 Task: Make in the project WhiteCap an epic 'Digital Transformation'.
Action: Mouse moved to (58, 185)
Screenshot: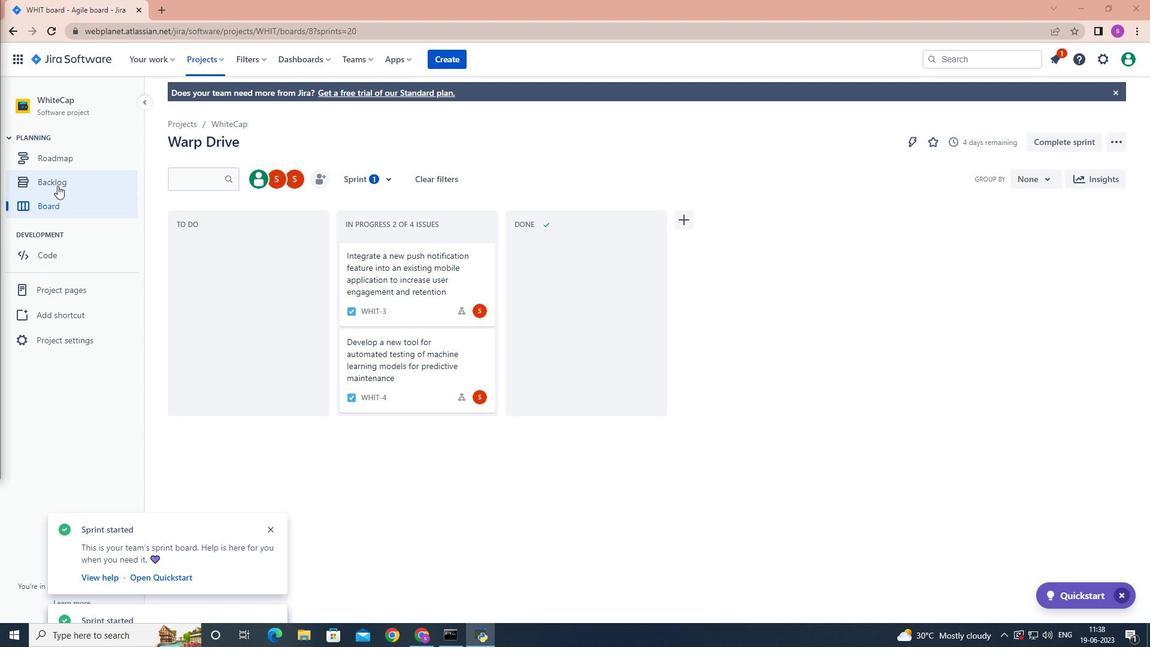 
Action: Mouse pressed left at (58, 185)
Screenshot: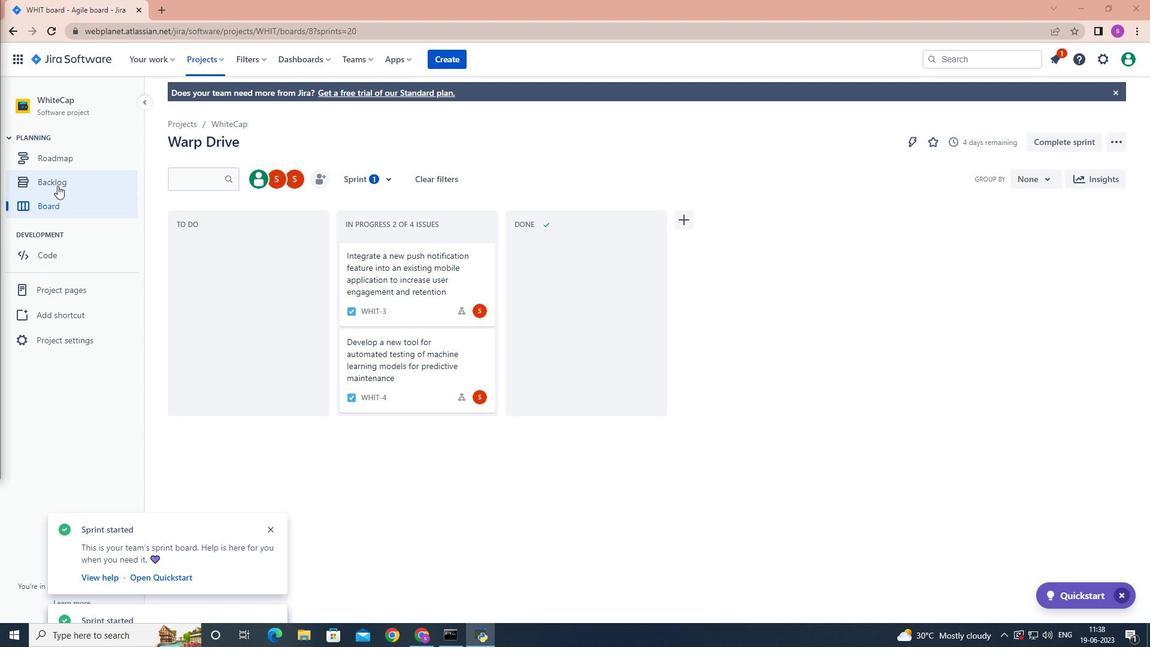 
Action: Mouse moved to (364, 181)
Screenshot: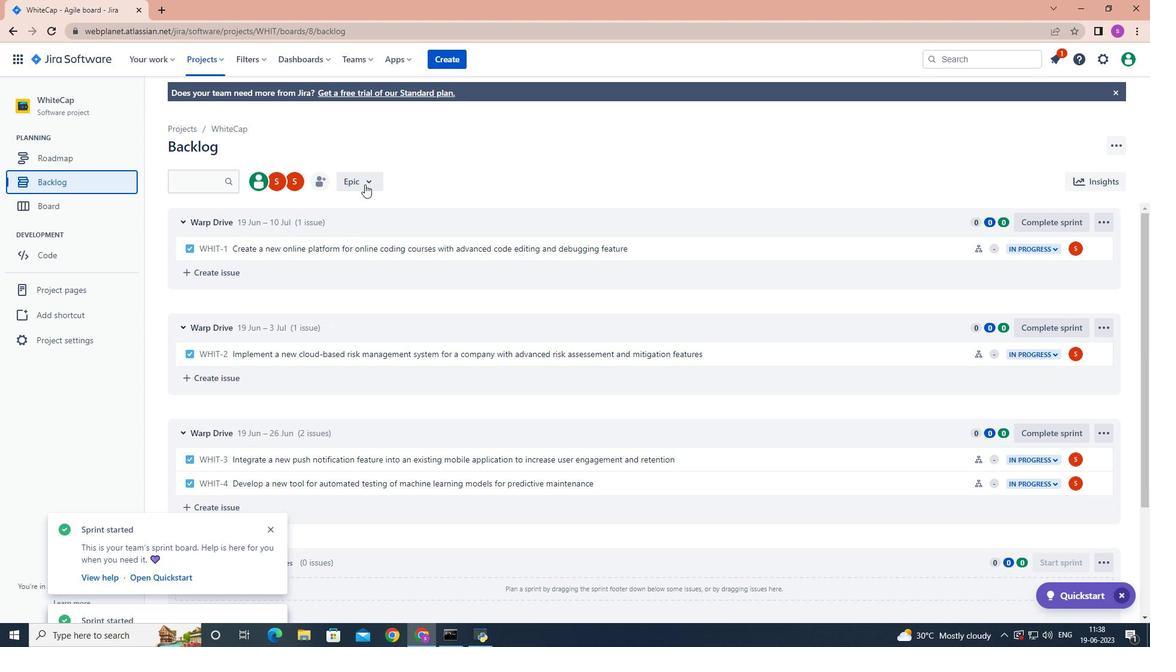 
Action: Mouse pressed left at (364, 181)
Screenshot: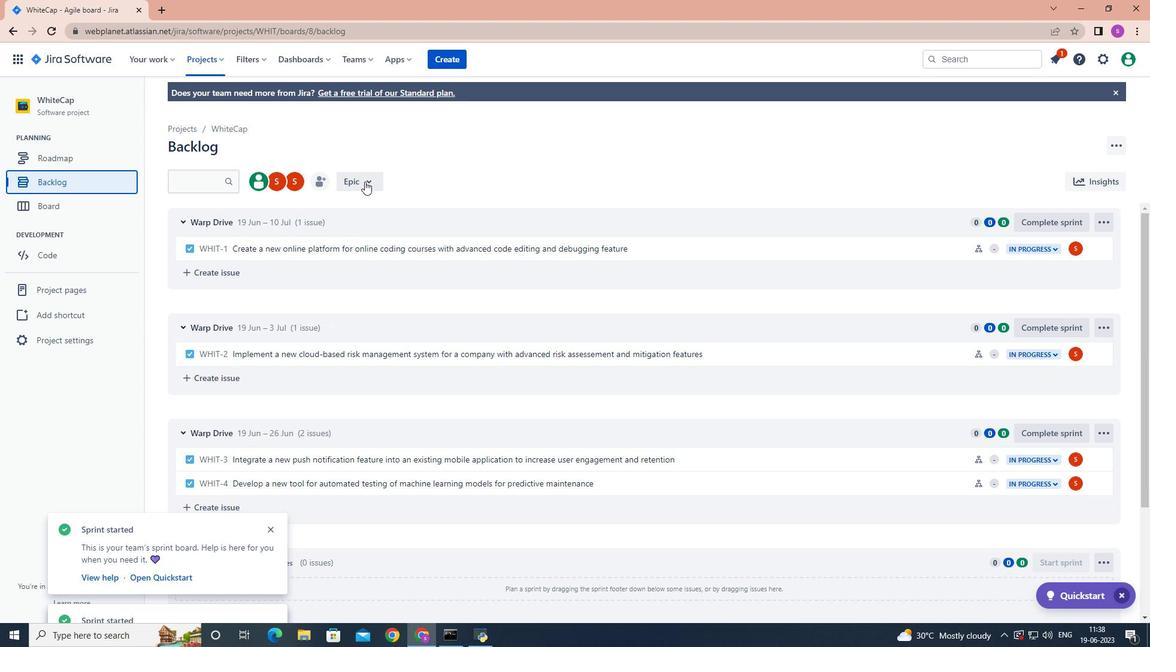 
Action: Mouse moved to (357, 254)
Screenshot: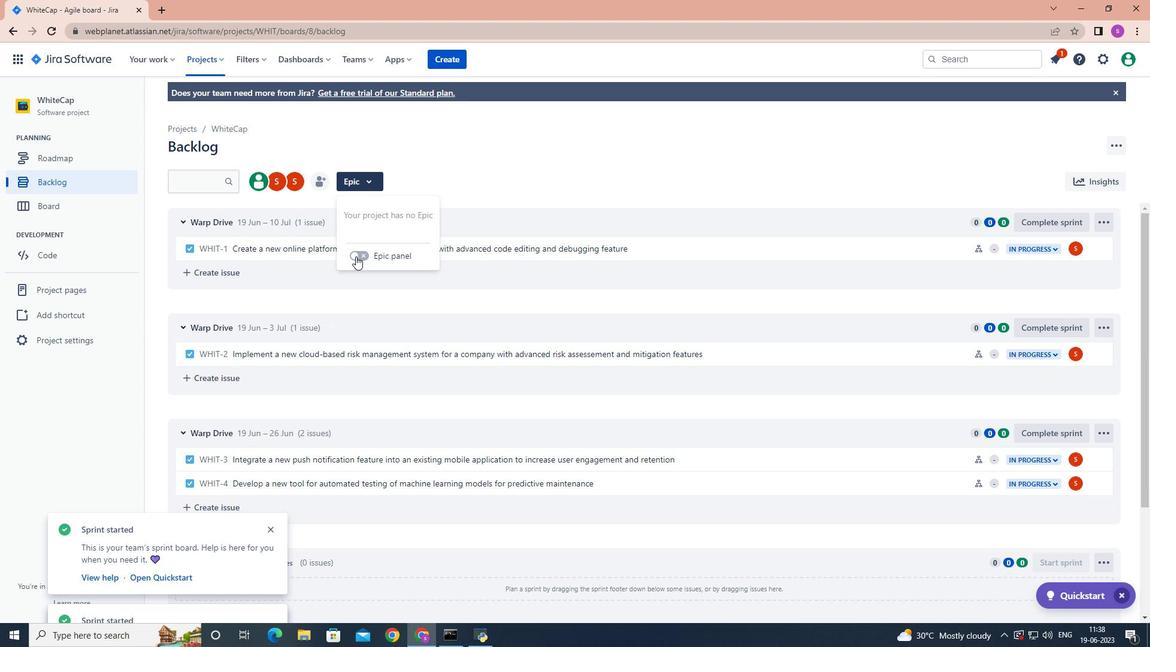 
Action: Mouse pressed left at (357, 254)
Screenshot: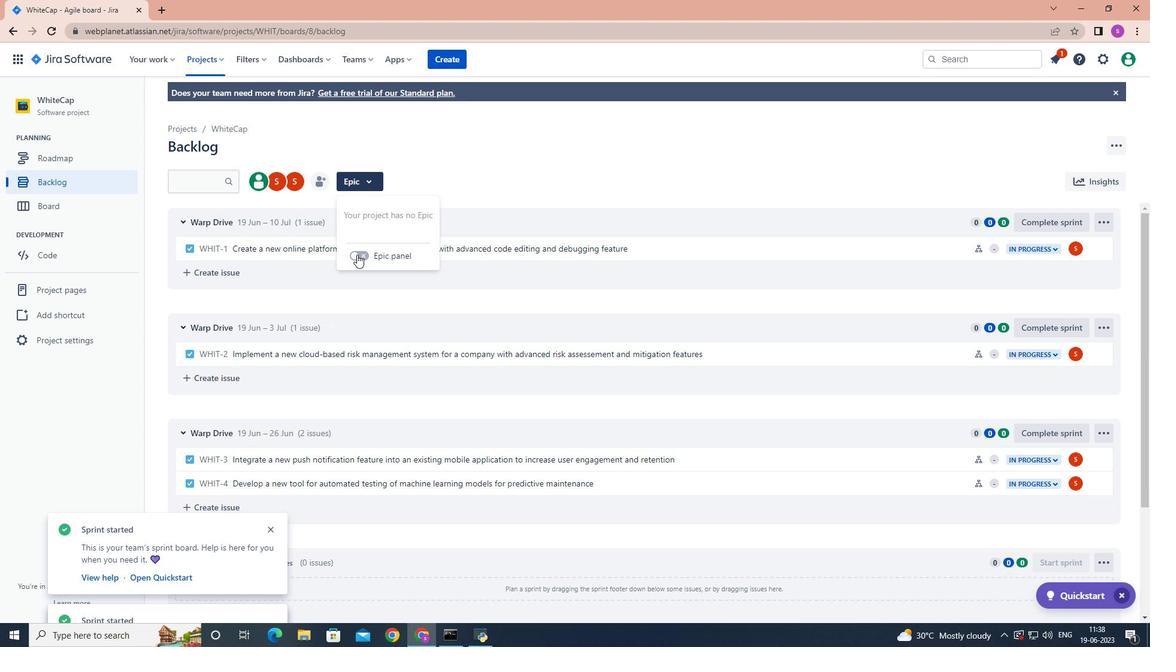 
Action: Mouse moved to (255, 442)
Screenshot: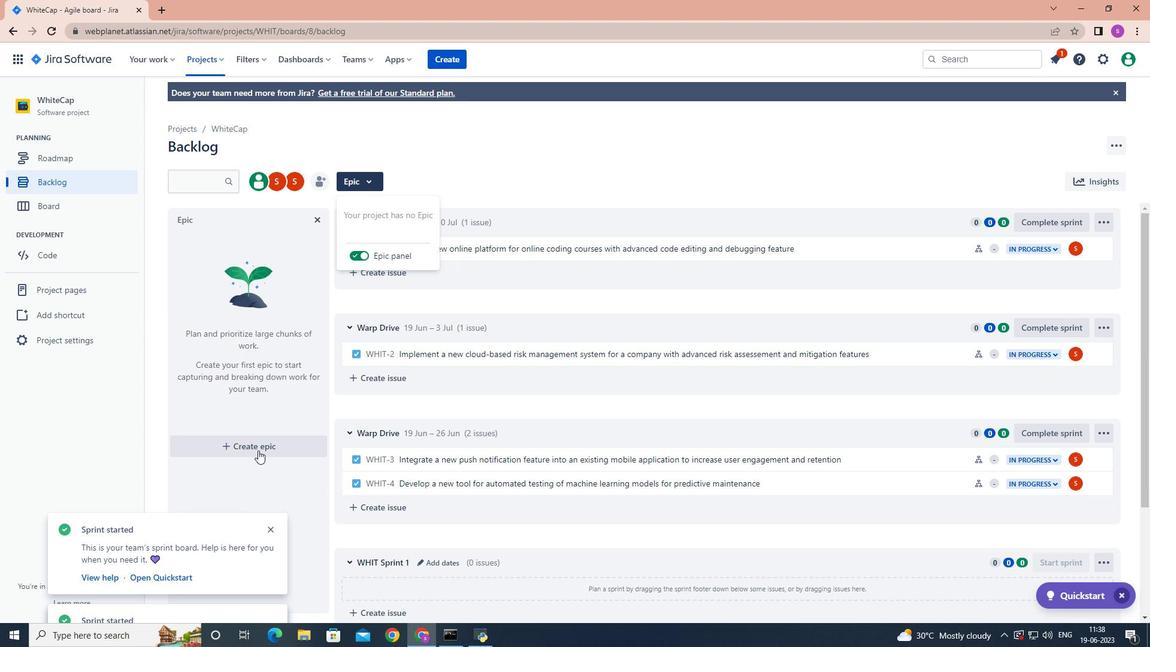 
Action: Mouse pressed left at (255, 442)
Screenshot: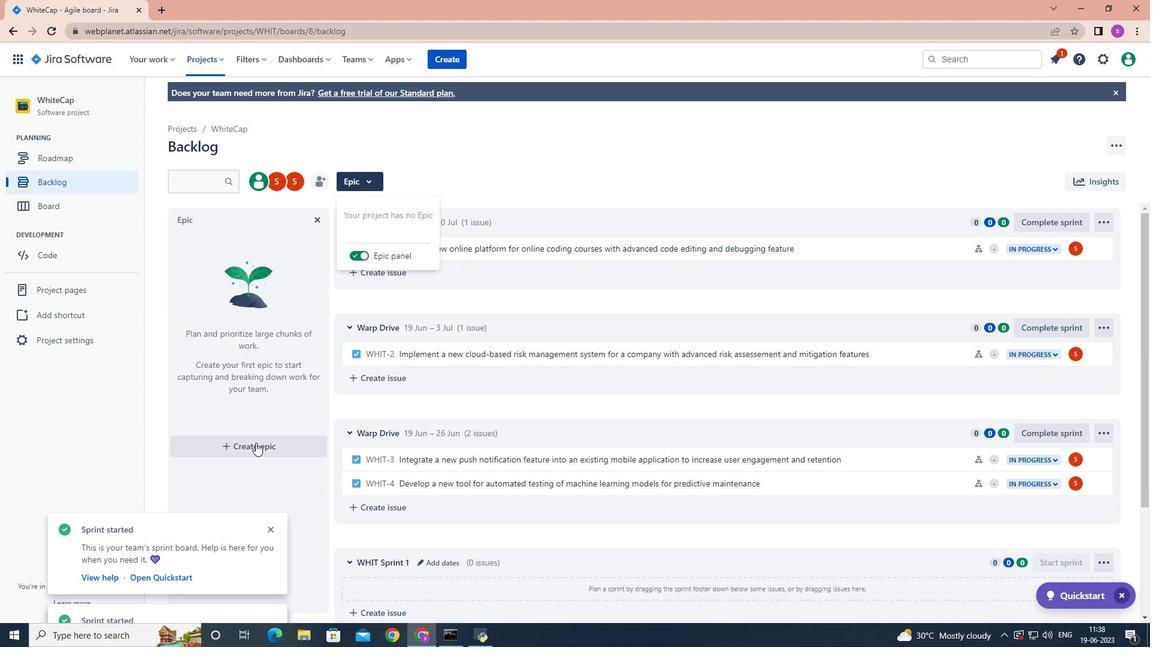 
Action: Mouse moved to (253, 442)
Screenshot: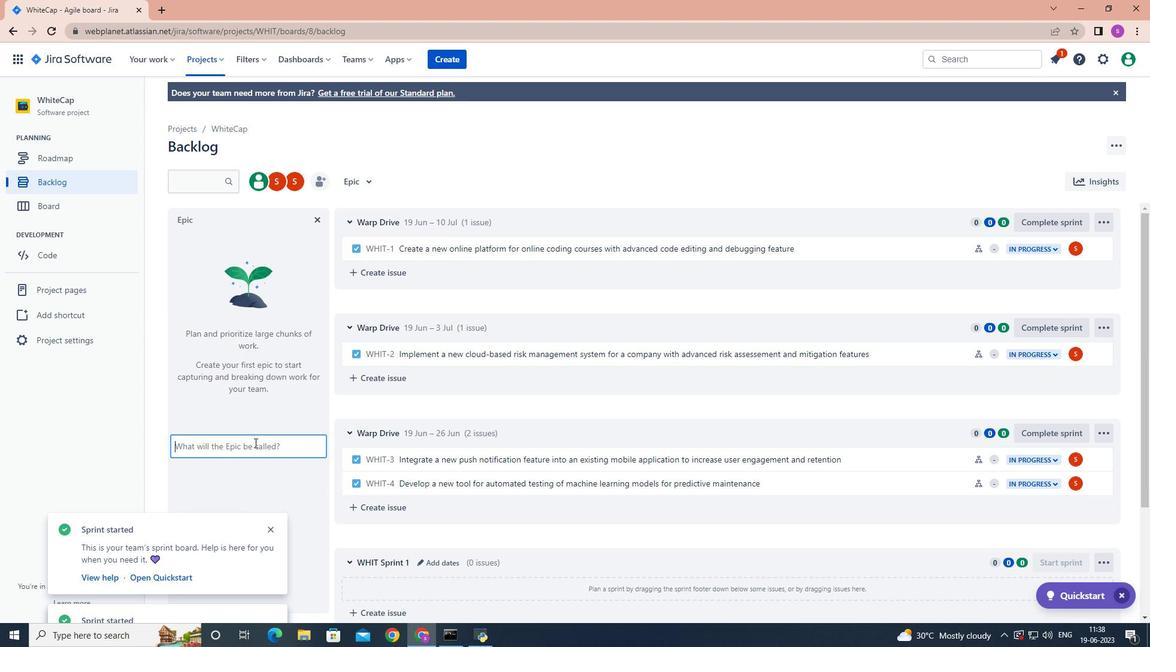 
Action: Key pressed <Key.shift>Digital<Key.space><Key.shift>Transformation<Key.enter>
Screenshot: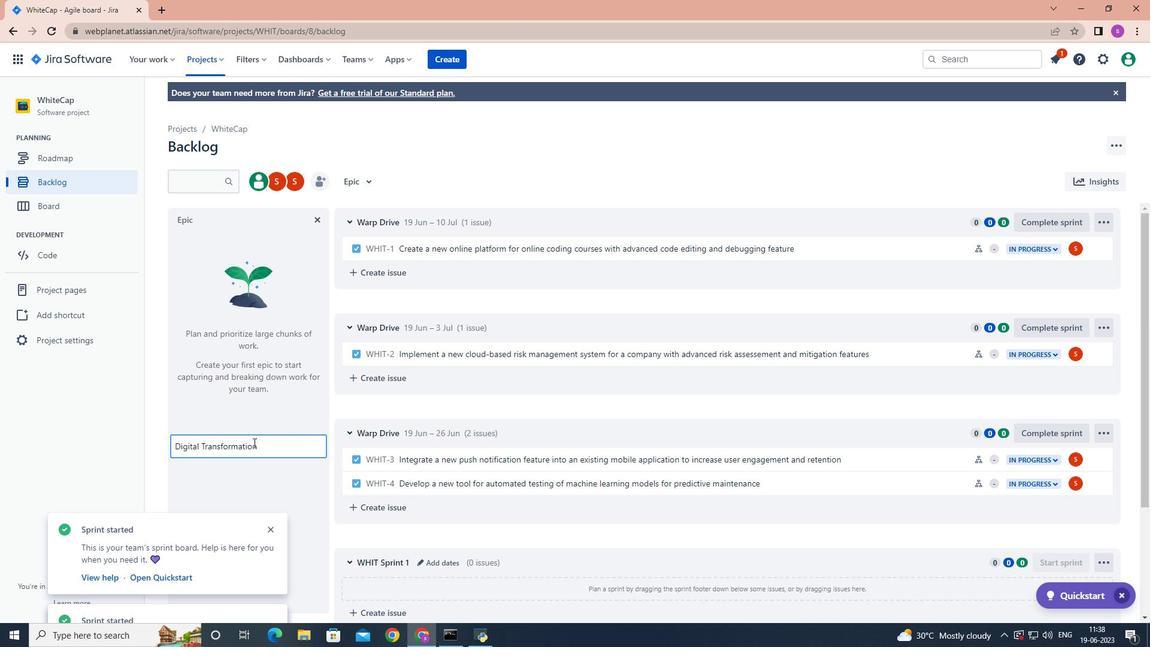 
